 Task: Empty folder   in folder Folder0100
Action: Mouse moved to (414, 445)
Screenshot: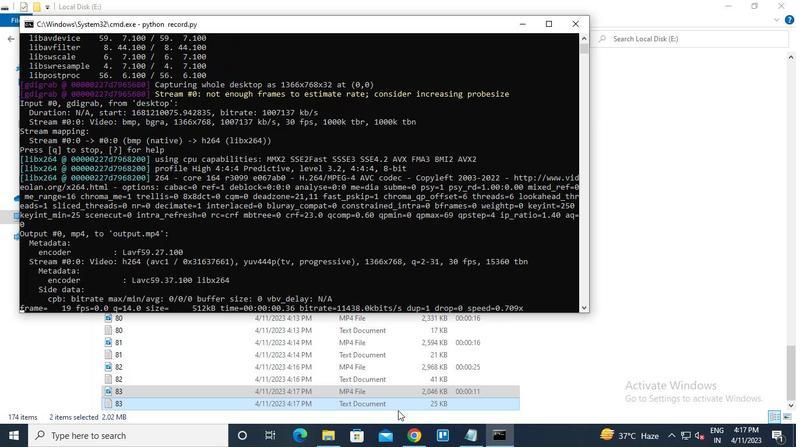 
Action: Mouse pressed left at (414, 445)
Screenshot: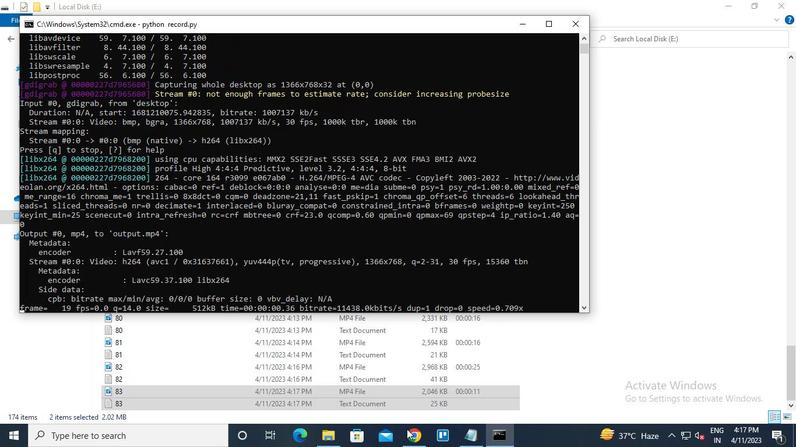 
Action: Mouse moved to (101, 318)
Screenshot: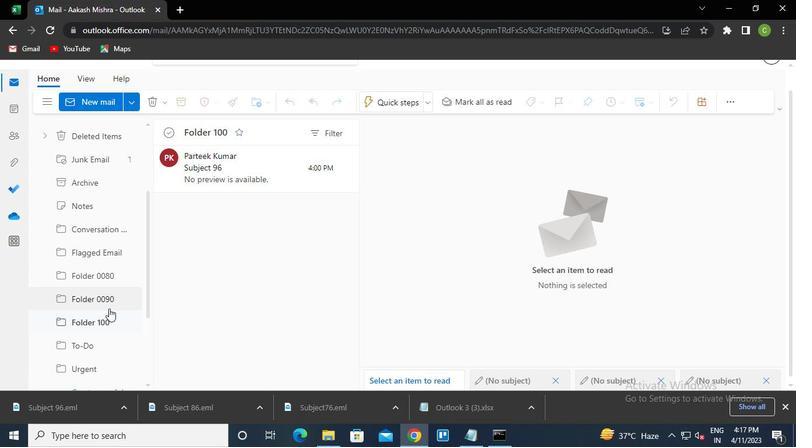
Action: Mouse pressed left at (101, 318)
Screenshot: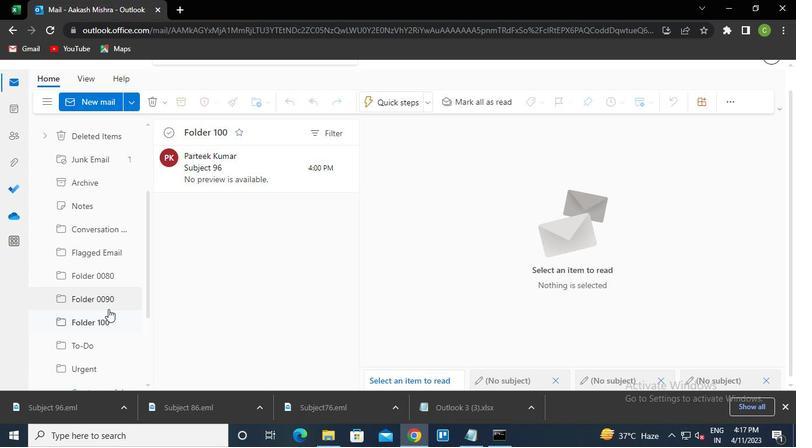 
Action: Mouse pressed right at (101, 318)
Screenshot: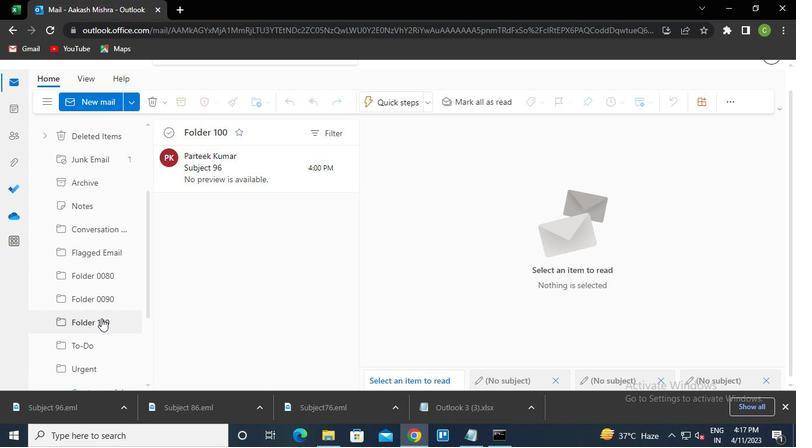 
Action: Mouse moved to (146, 158)
Screenshot: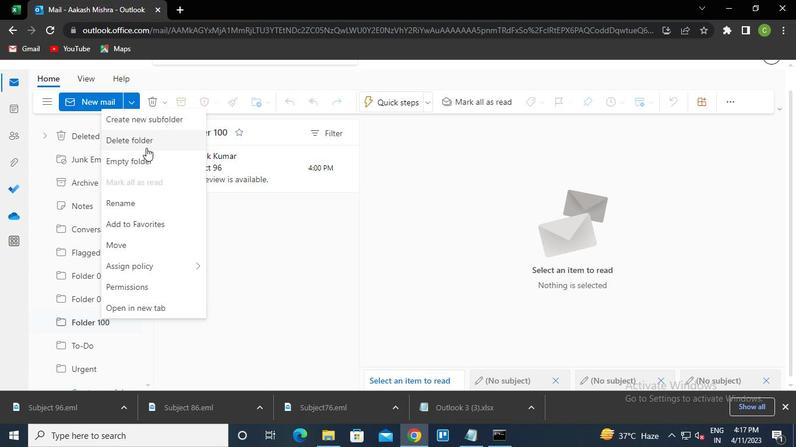 
Action: Mouse pressed left at (146, 158)
Screenshot: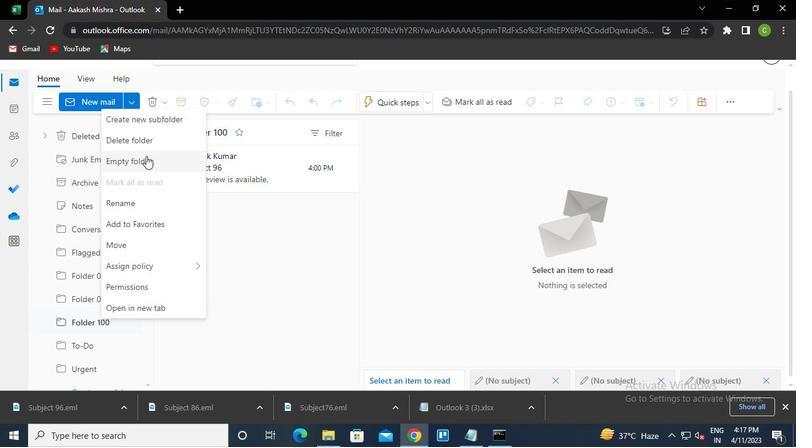 
Action: Mouse moved to (402, 259)
Screenshot: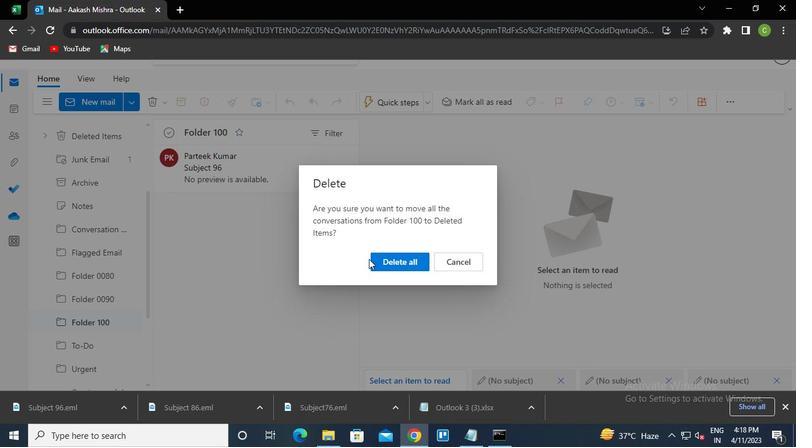 
Action: Mouse pressed left at (402, 259)
Screenshot: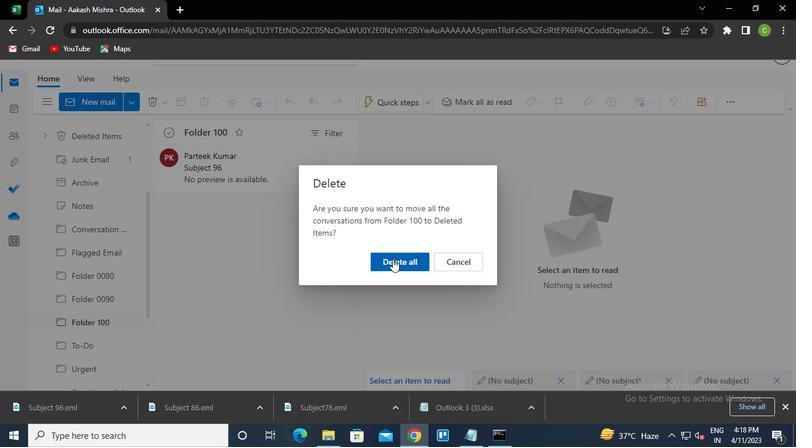
Action: Mouse moved to (500, 446)
Screenshot: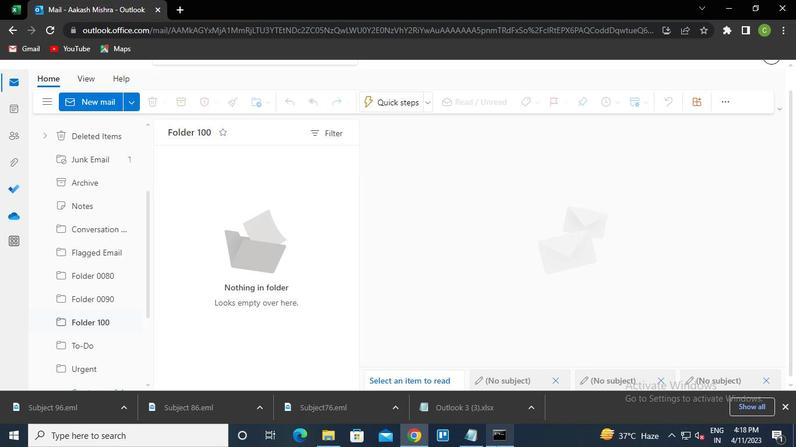 
Action: Mouse pressed left at (500, 446)
Screenshot: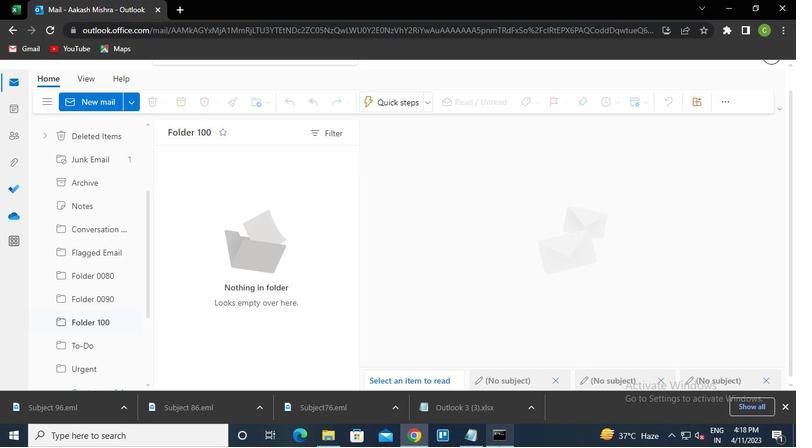 
Action: Mouse moved to (572, 30)
Screenshot: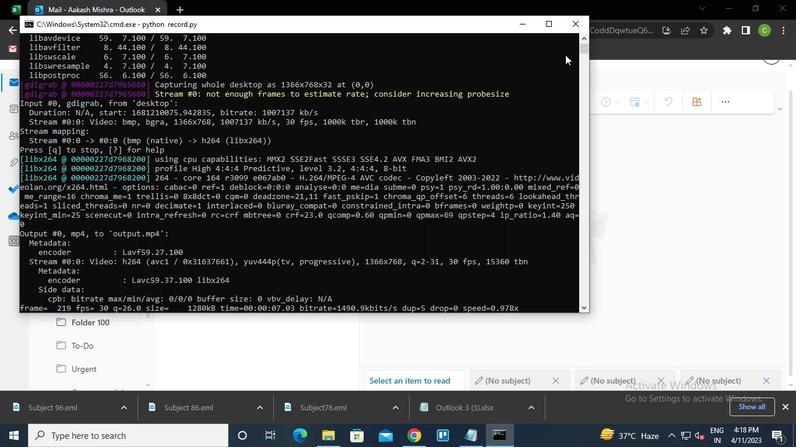 
Action: Mouse pressed left at (572, 30)
Screenshot: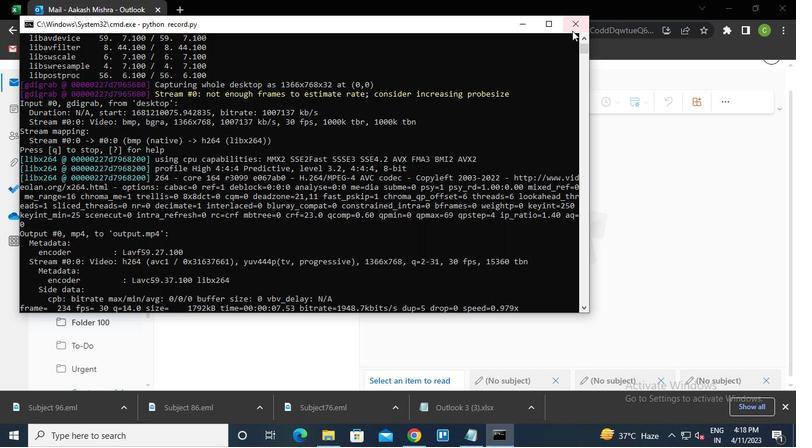 
